 Task: Open a blank sheet, save the file as growth.epub Insert a table '3 by 2' In first column, add headers, 'Employee Name, Monday, Tuesday'. Under first header add  John. Under second header add  1:00 Pm. Under third header add  '3:00 Pm'. Change table style to  Green
Action: Mouse moved to (281, 195)
Screenshot: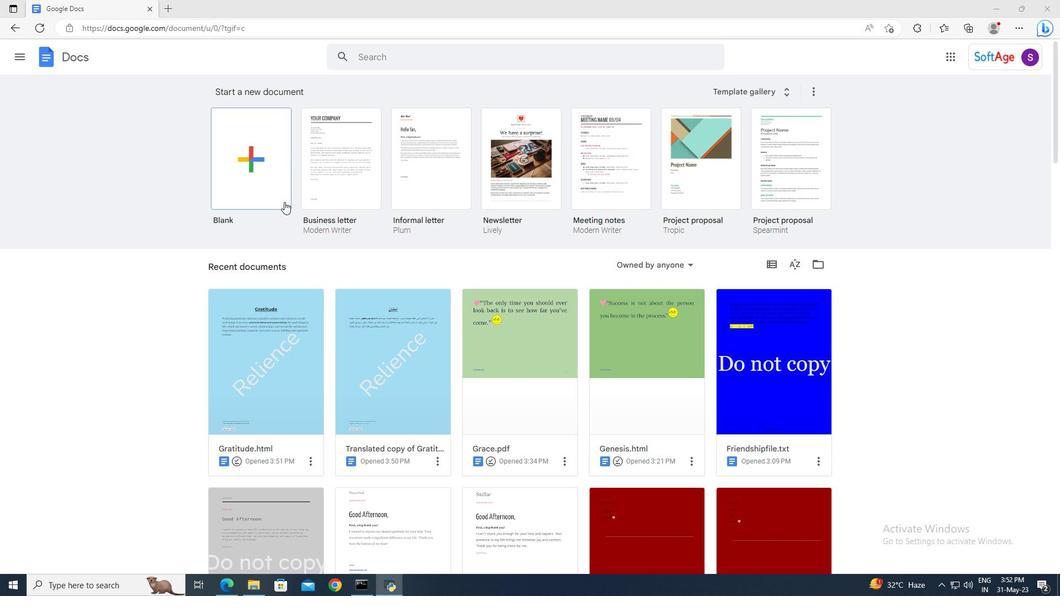 
Action: Mouse pressed left at (281, 195)
Screenshot: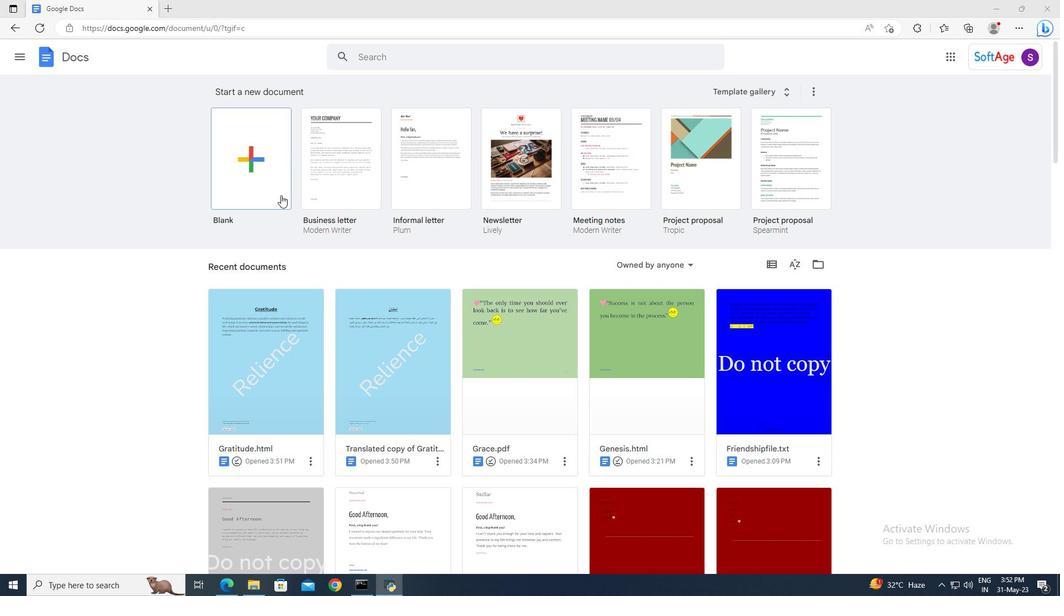 
Action: Mouse moved to (106, 51)
Screenshot: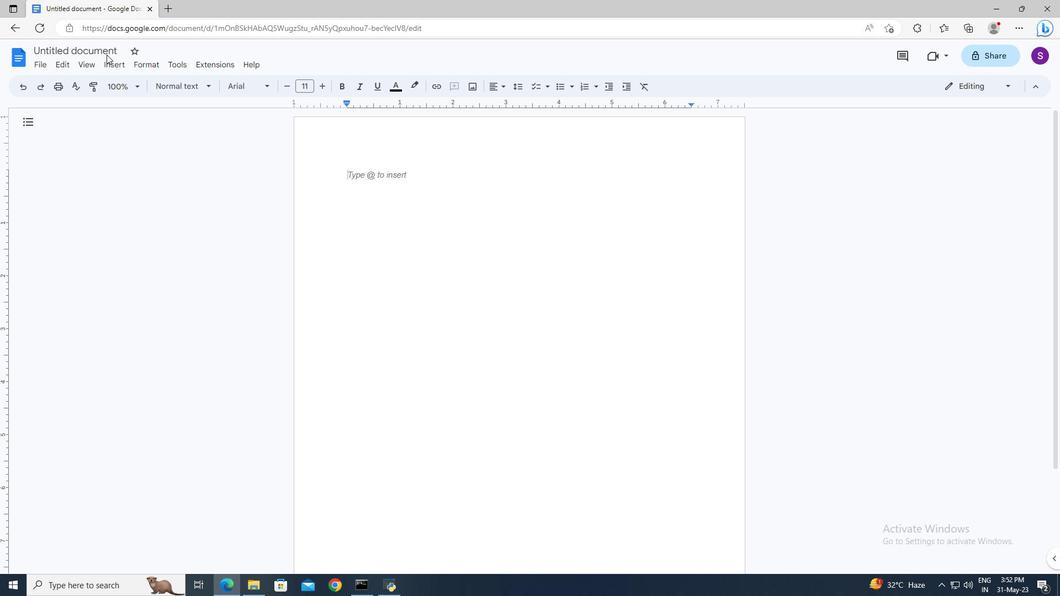 
Action: Mouse pressed left at (106, 51)
Screenshot: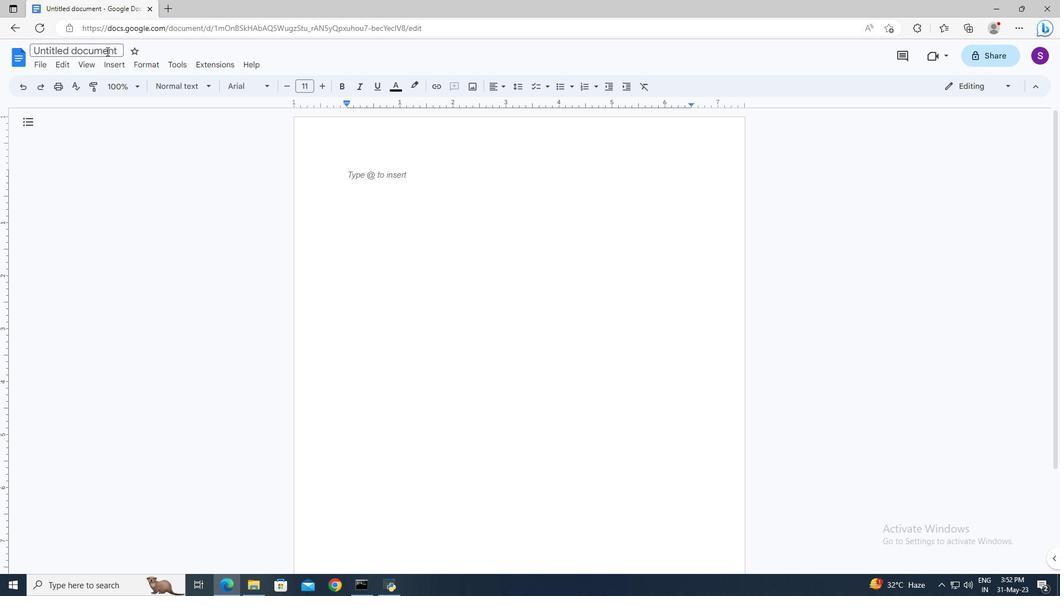 
Action: Key pressed <Key.backspace>growth.epub<Key.enter>
Screenshot: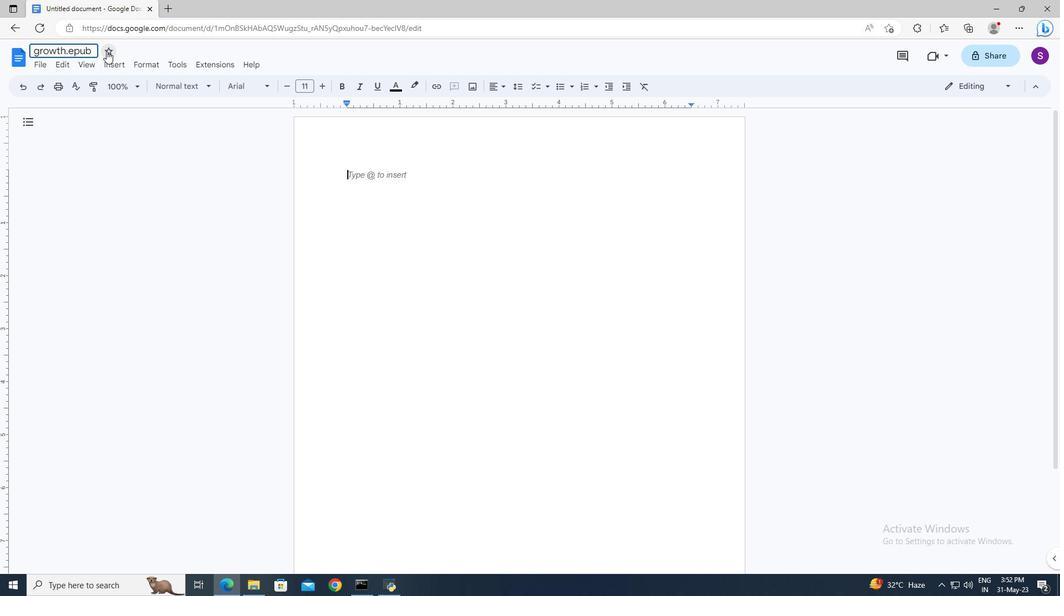 
Action: Mouse moved to (111, 63)
Screenshot: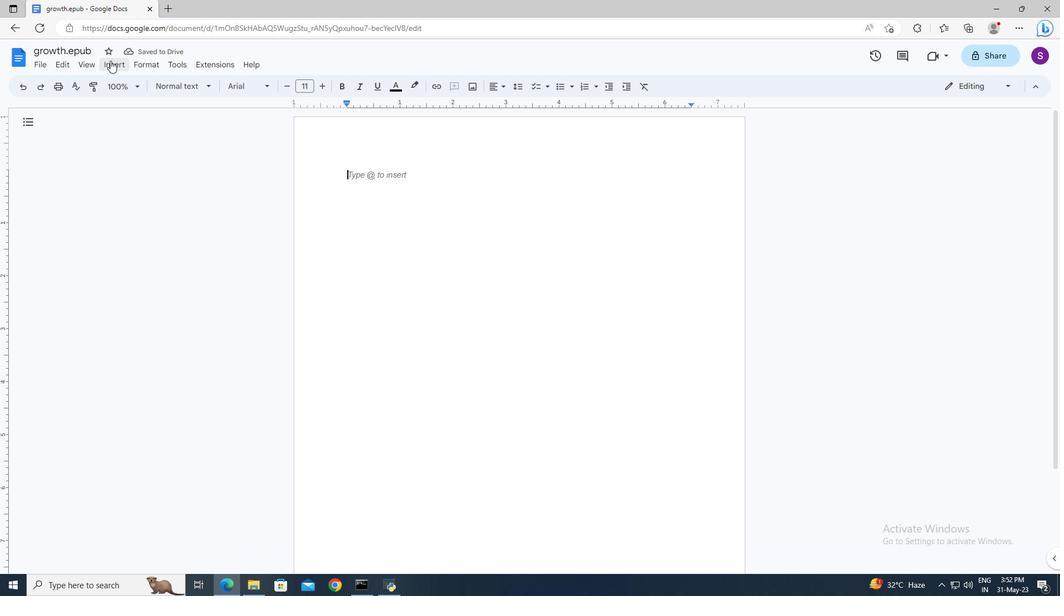 
Action: Mouse pressed left at (111, 63)
Screenshot: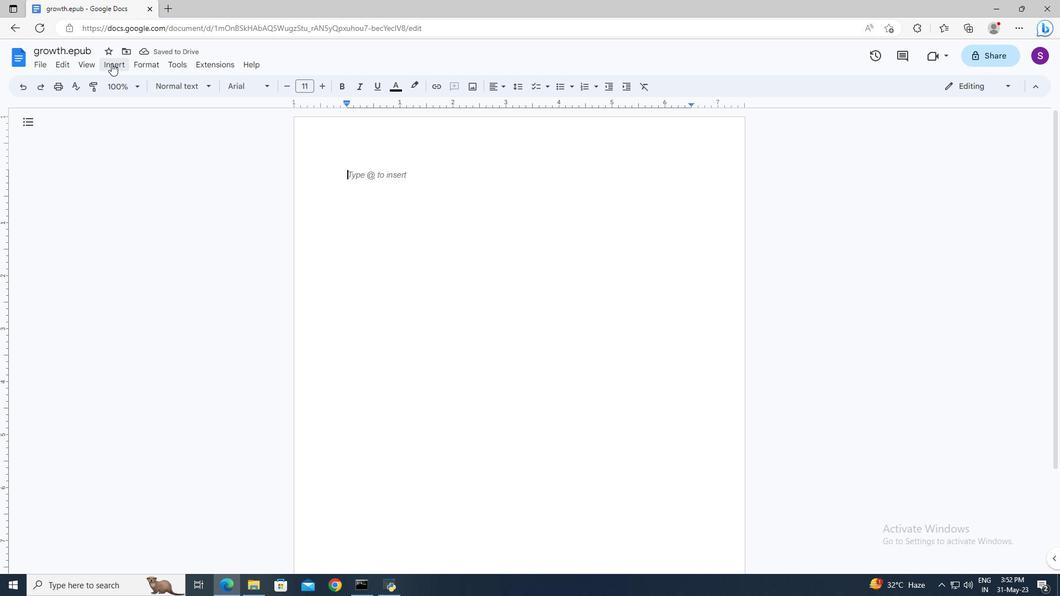 
Action: Mouse moved to (303, 142)
Screenshot: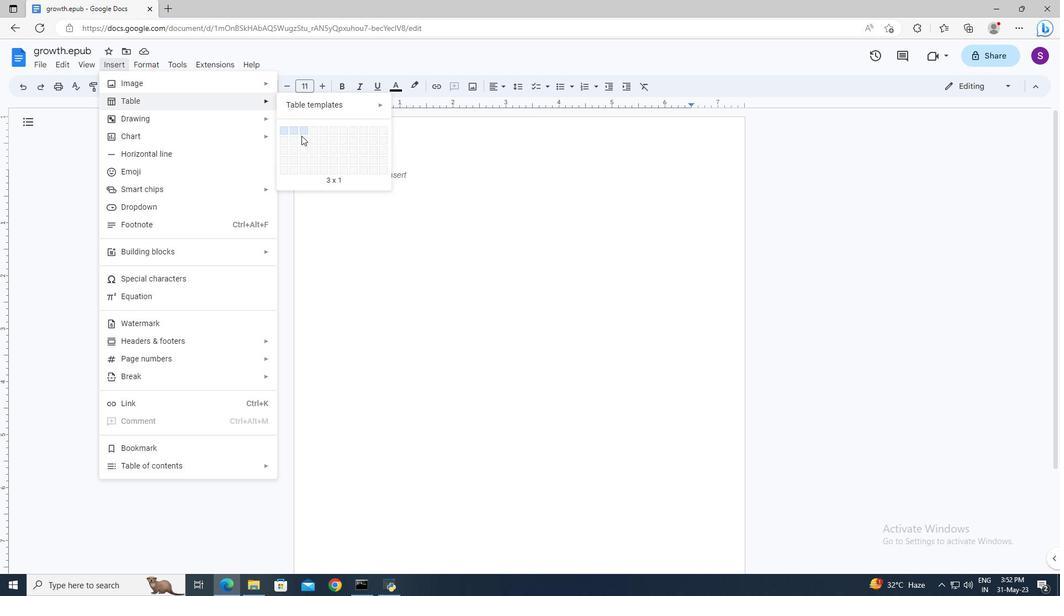 
Action: Mouse pressed left at (303, 142)
Screenshot: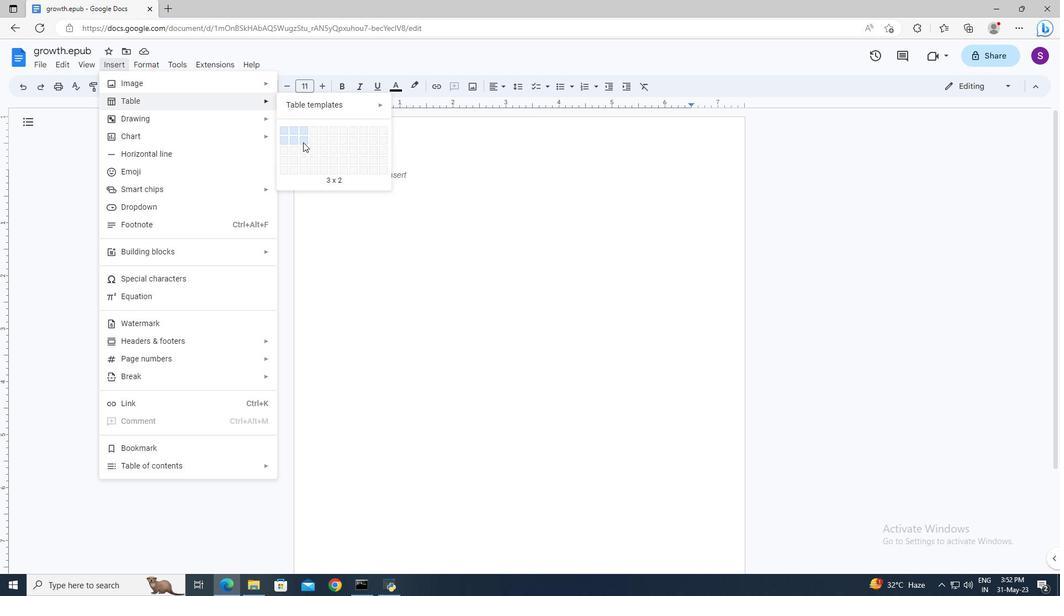
Action: Mouse moved to (369, 189)
Screenshot: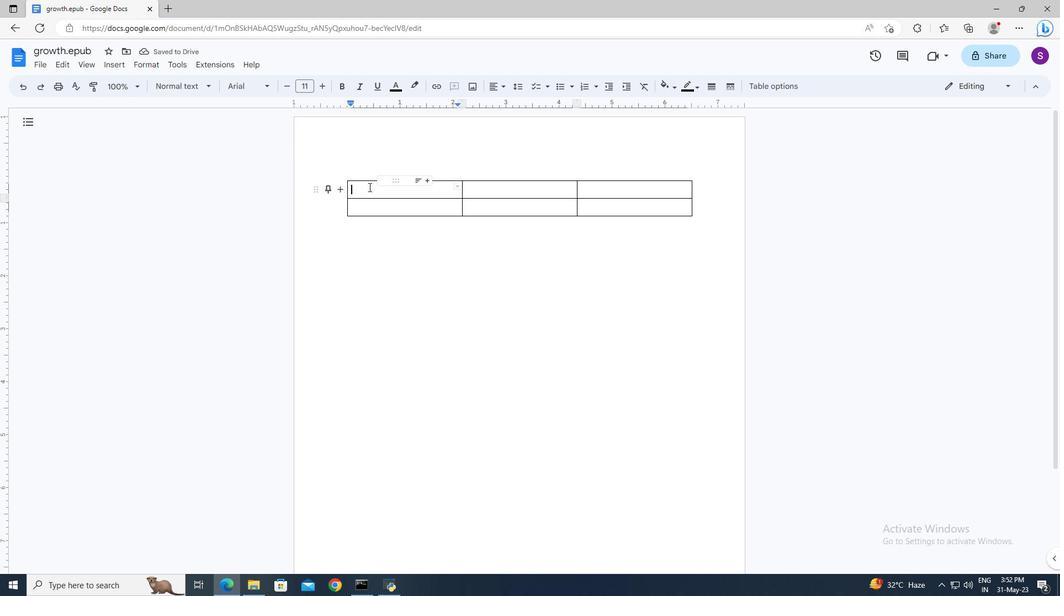 
Action: Mouse pressed left at (369, 189)
Screenshot: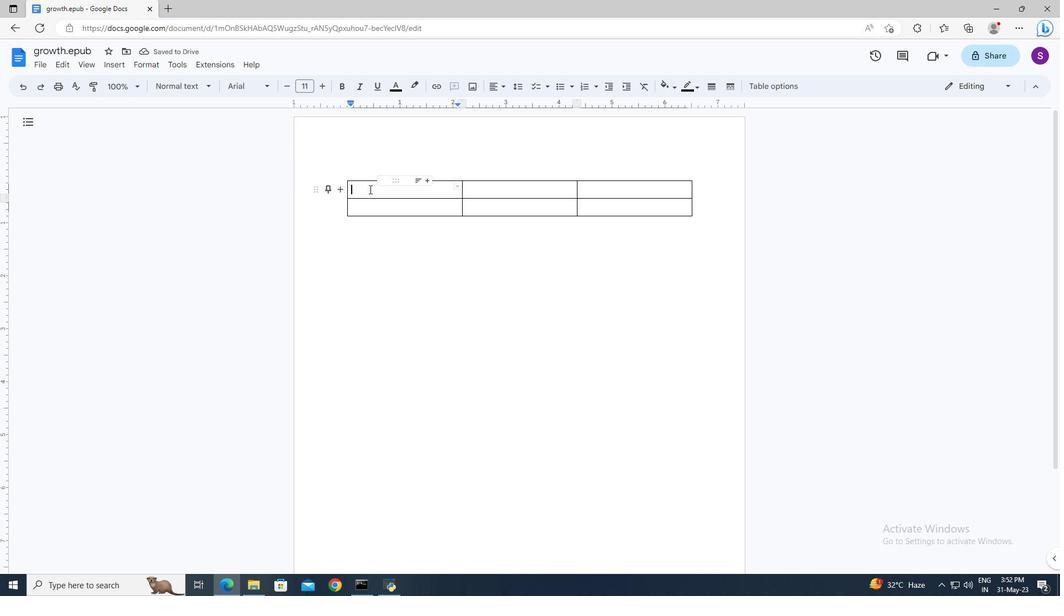 
Action: Key pressed <Key.shift>Employee<Key.space><Key.shift><Key.shift>Name<Key.tab><Key.shift>Monday<Key.tab><Key.shift><Key.shift>Tuesday
Screenshot: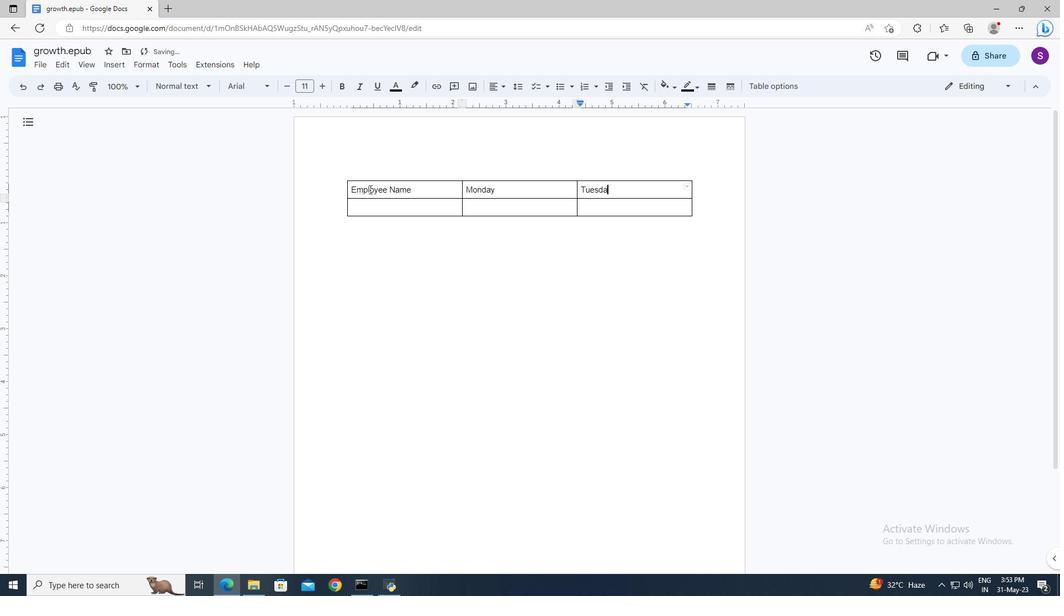 
Action: Mouse moved to (371, 206)
Screenshot: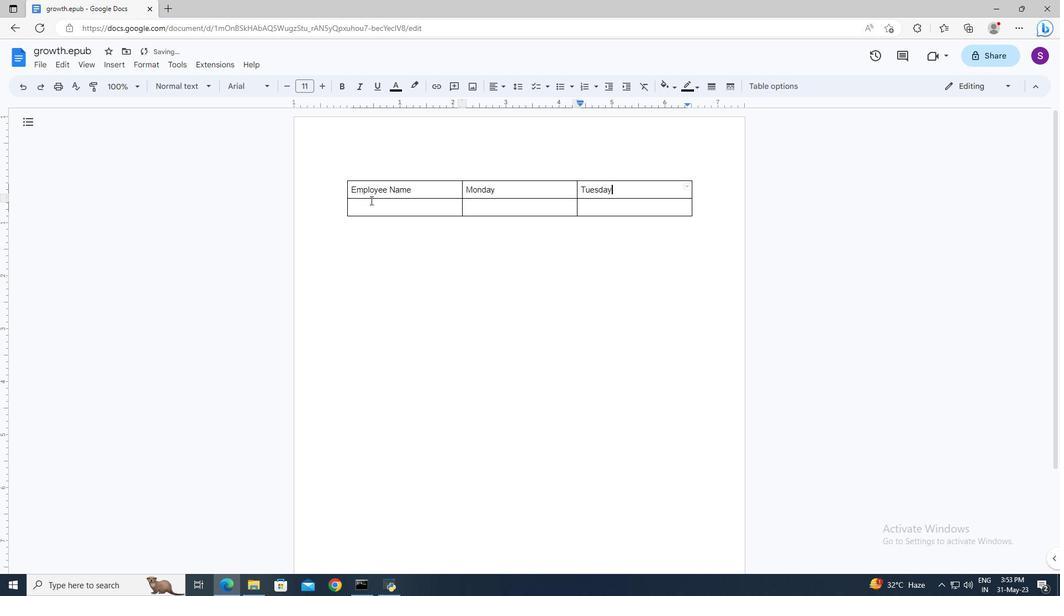 
Action: Mouse pressed left at (371, 206)
Screenshot: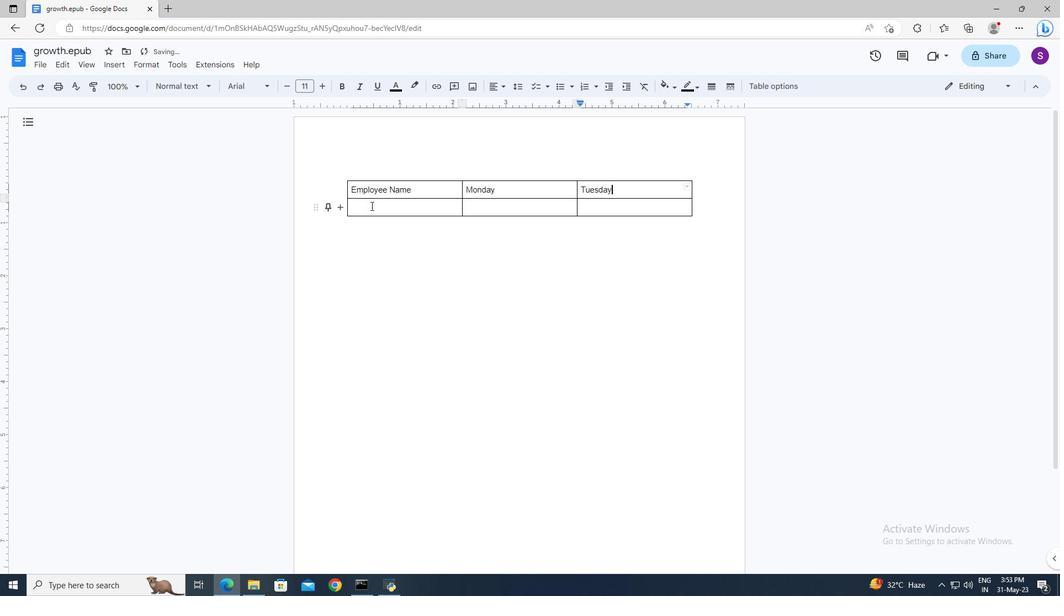 
Action: Key pressed <Key.shift>John<Key.tab>1<Key.shift>:00<Key.space><Key.shift>Pm<Key.tab>3<Key.shift>:00<Key.space><Key.shift>Pm
Screenshot: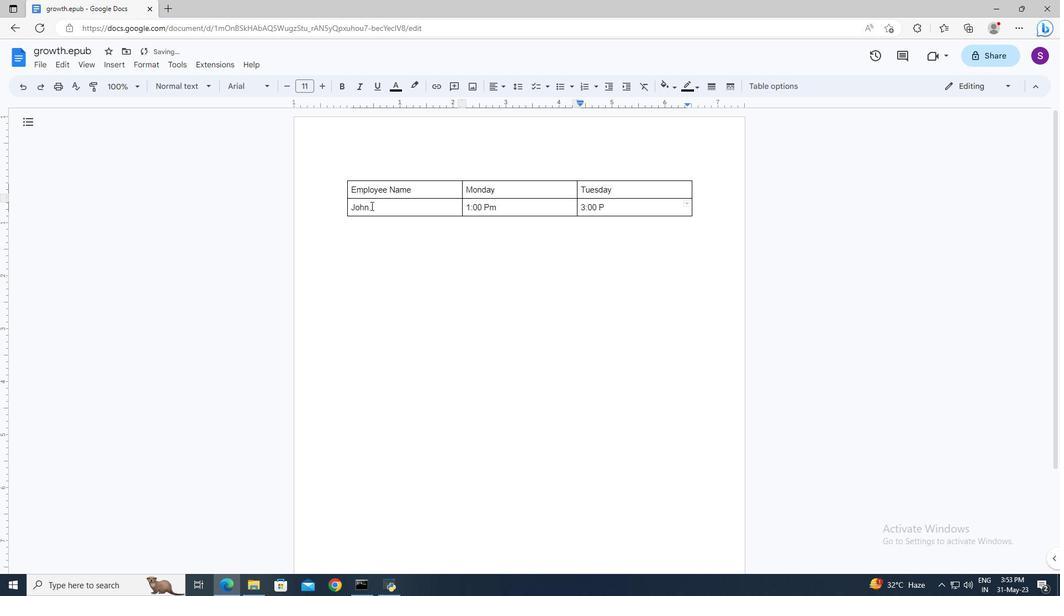 
Action: Mouse moved to (755, 87)
Screenshot: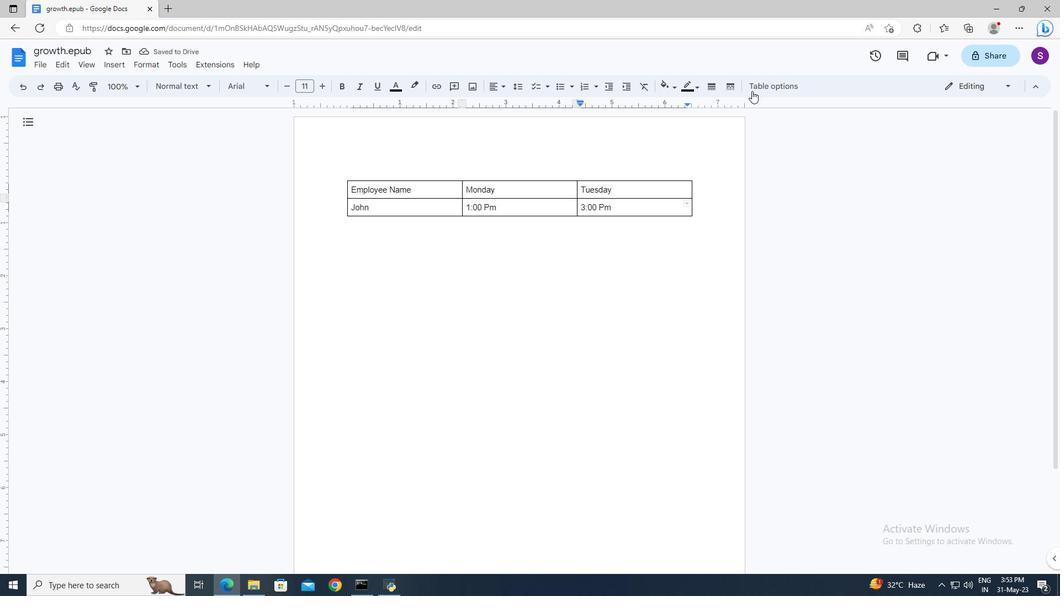 
Action: Mouse pressed left at (755, 87)
Screenshot: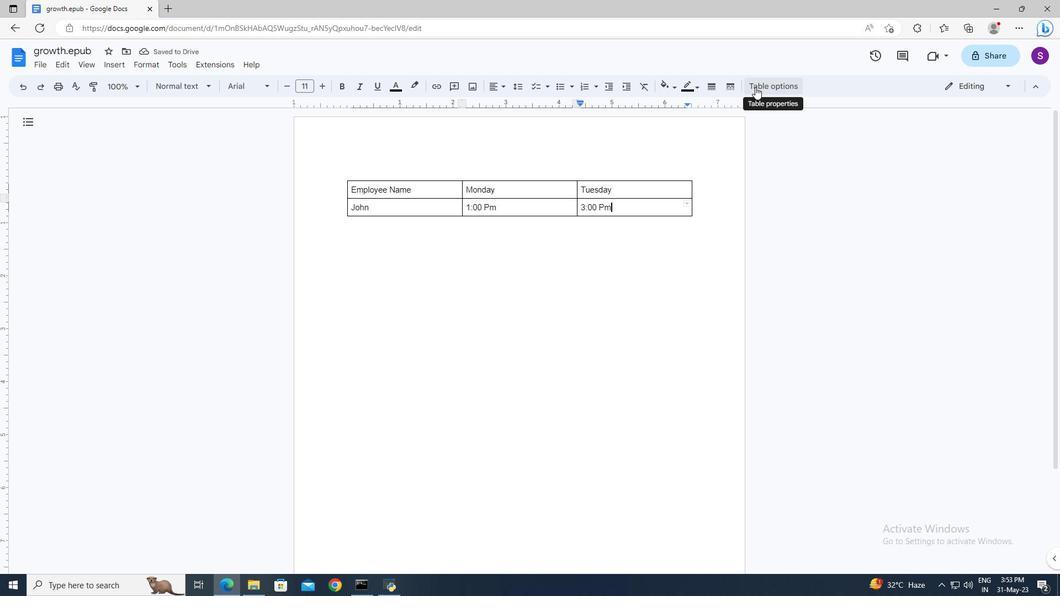 
Action: Mouse moved to (896, 248)
Screenshot: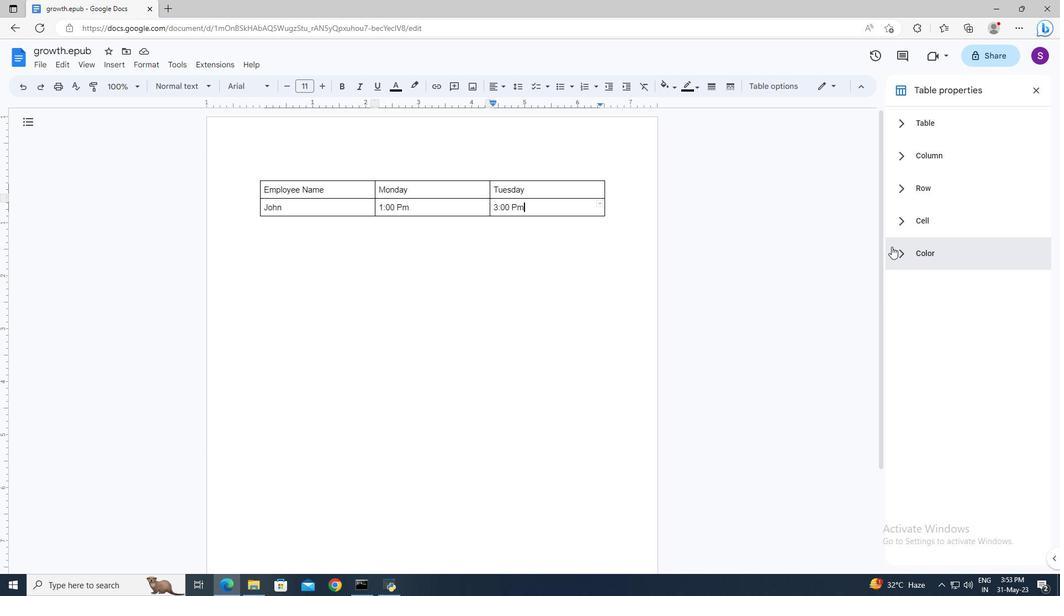 
Action: Mouse pressed left at (896, 248)
Screenshot: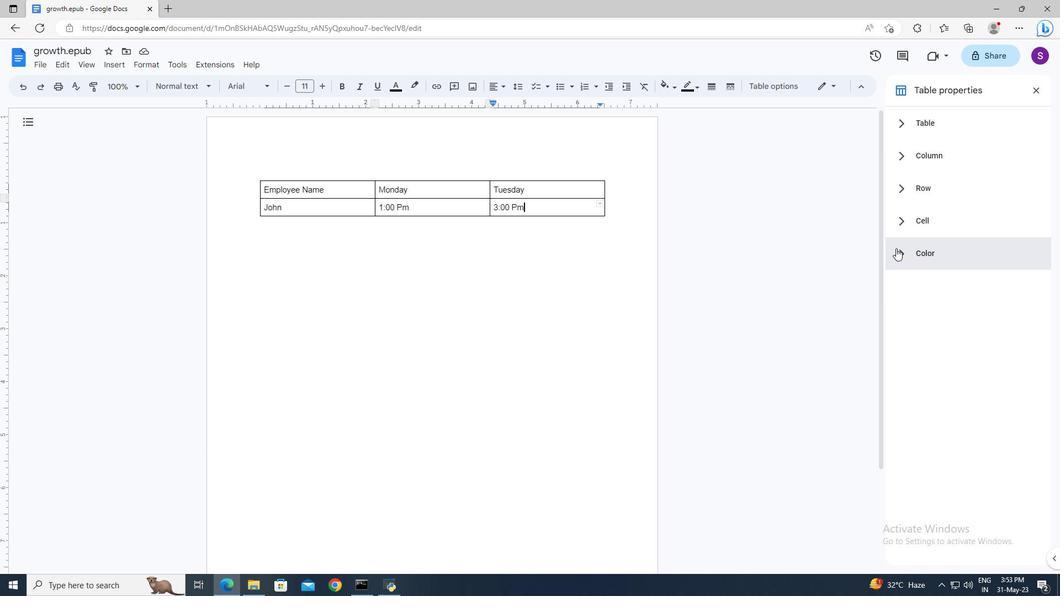 
Action: Mouse moved to (916, 303)
Screenshot: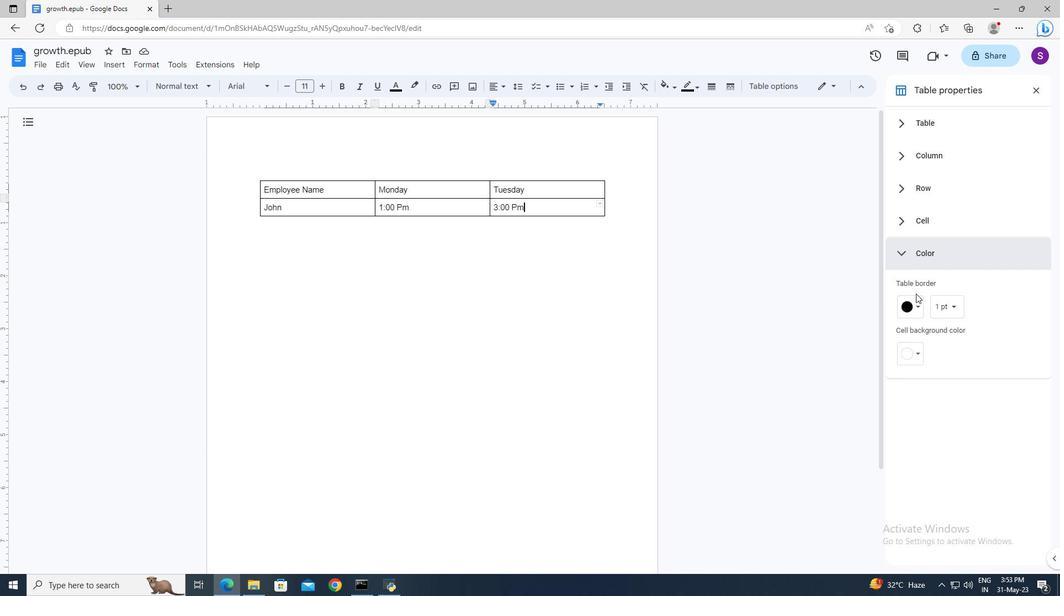 
Action: Mouse pressed left at (916, 303)
Screenshot: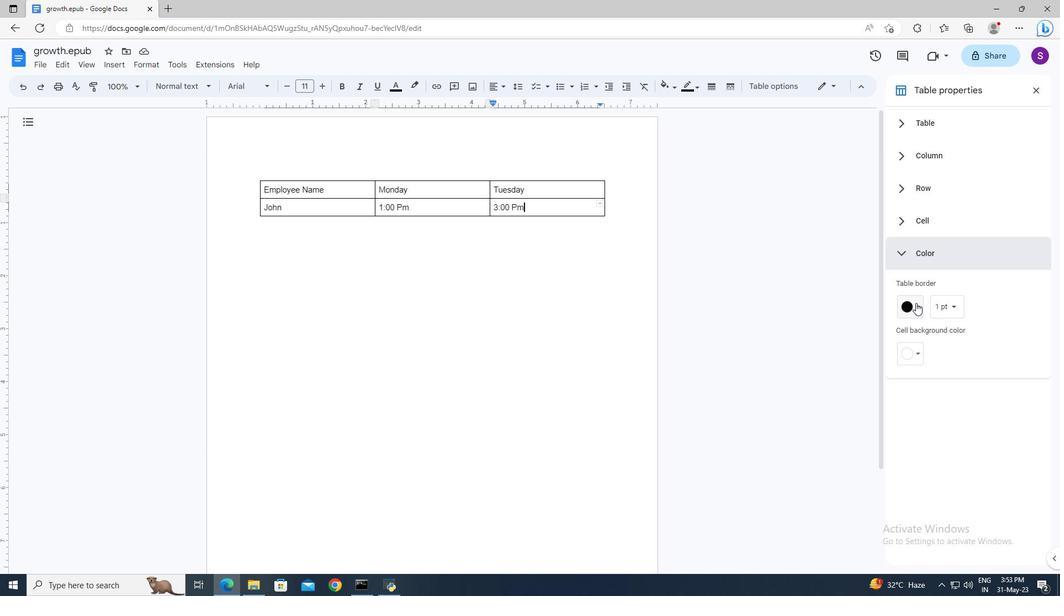 
Action: Mouse moved to (953, 345)
Screenshot: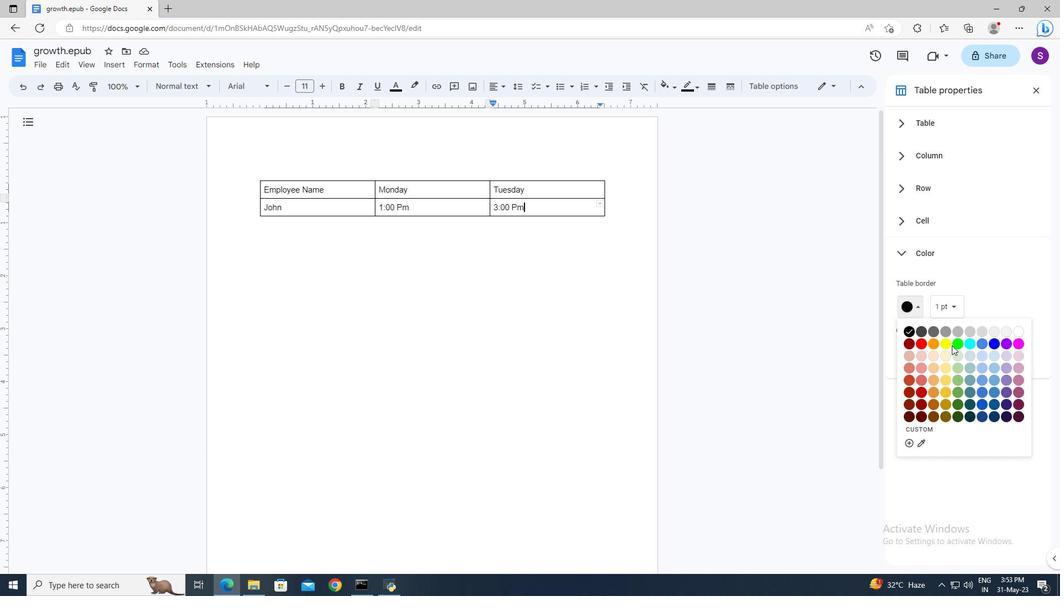 
Action: Mouse pressed left at (953, 345)
Screenshot: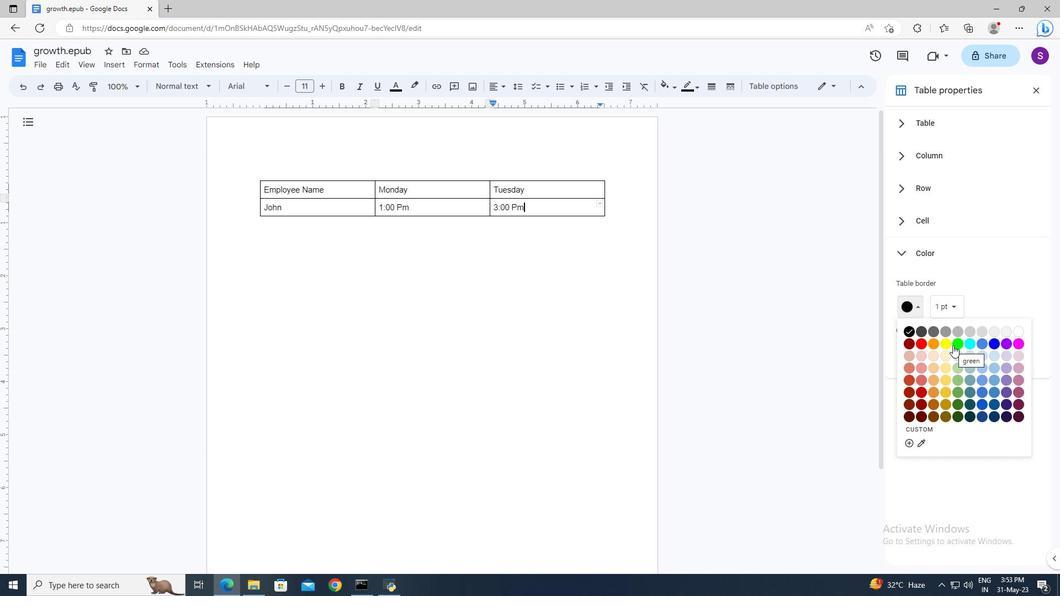 
Action: Mouse moved to (1031, 92)
Screenshot: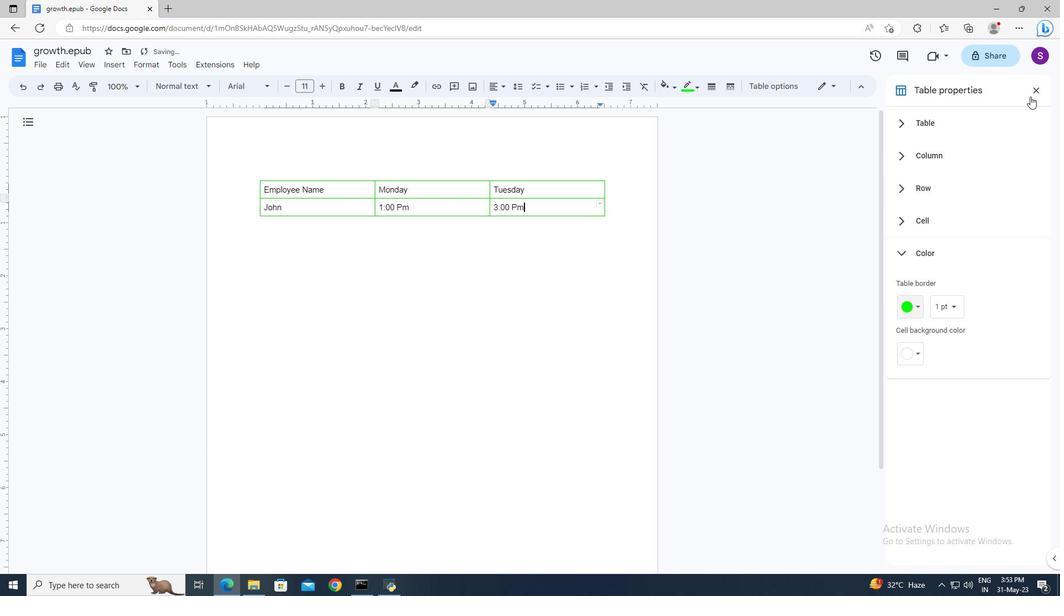 
Action: Mouse pressed left at (1031, 92)
Screenshot: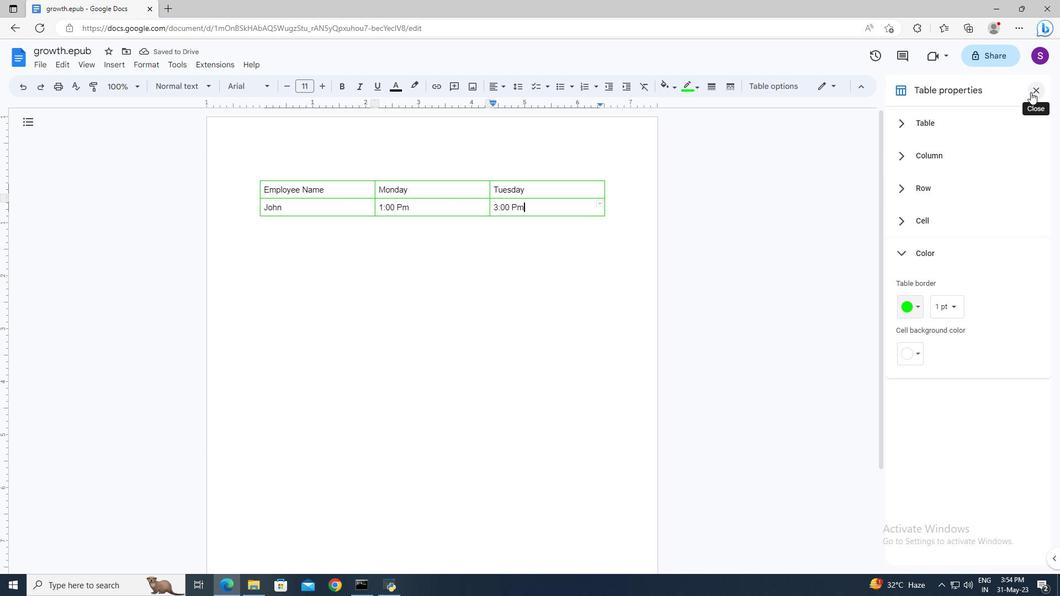 
